 Task: Add the task  Create a new online auction platform to the section Code Conquest in the project AgileLab and add a Due Date to the respective task as 2024/04/11
Action: Mouse moved to (594, 543)
Screenshot: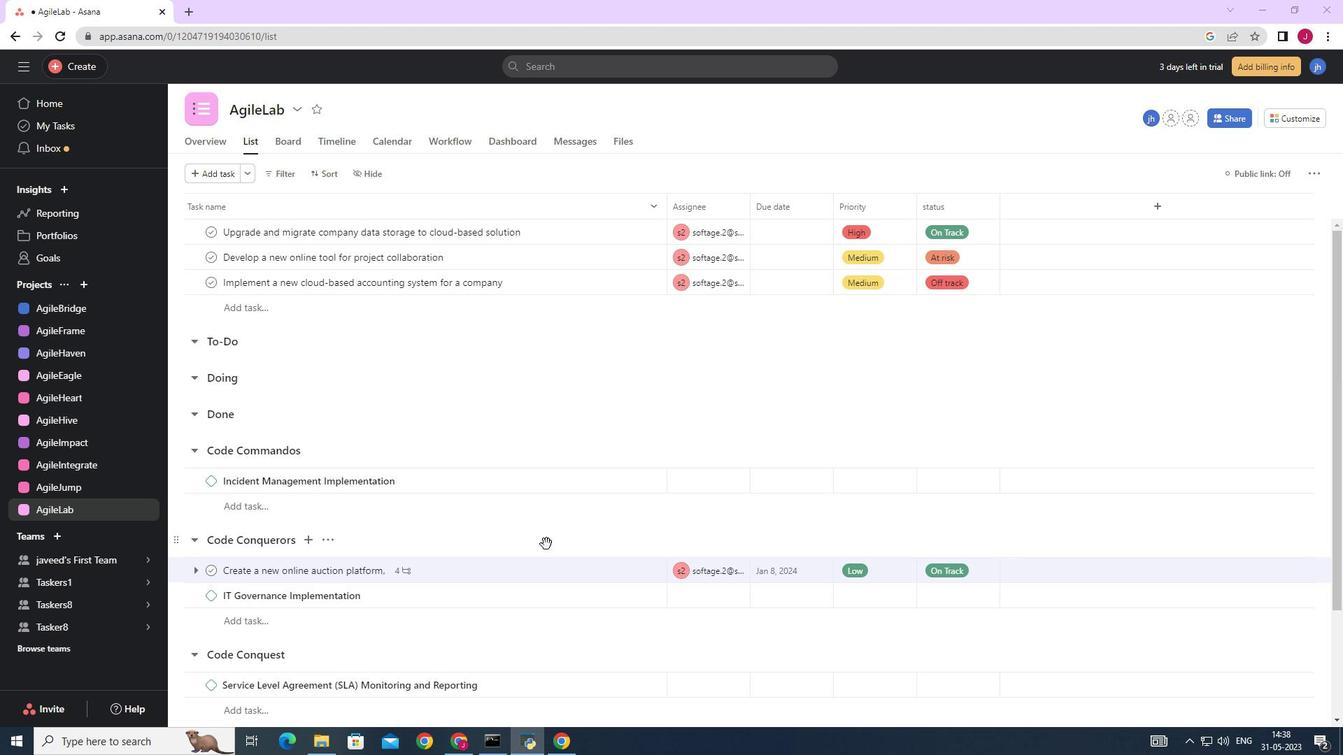 
Action: Mouse scrolled (594, 542) with delta (0, 0)
Screenshot: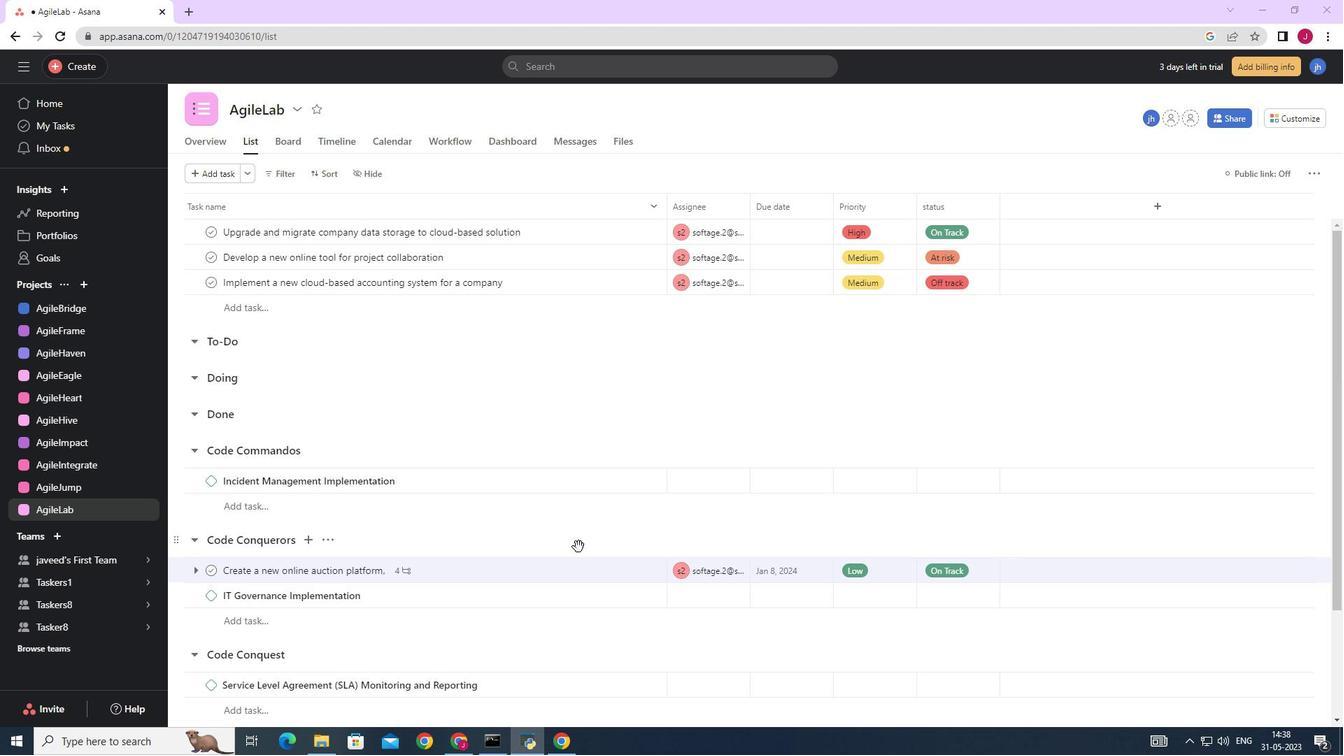 
Action: Mouse scrolled (594, 542) with delta (0, 0)
Screenshot: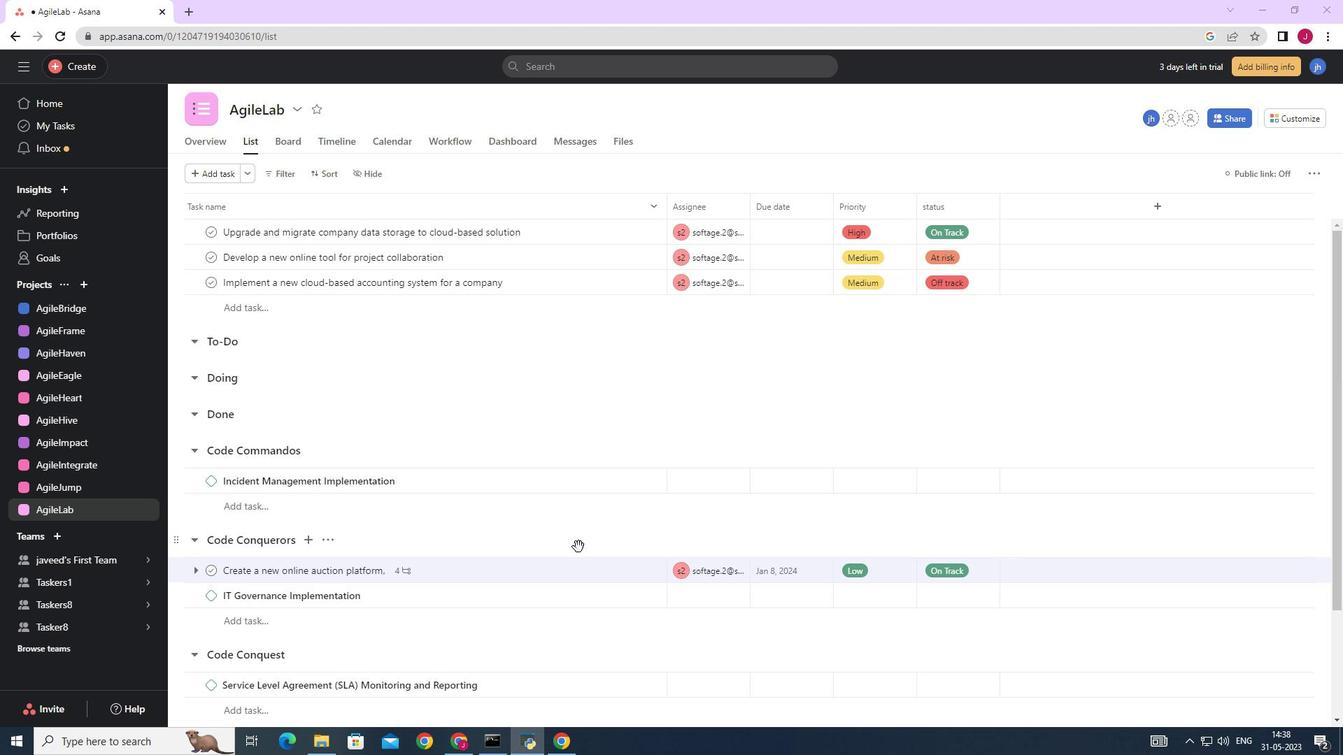 
Action: Mouse scrolled (594, 542) with delta (0, 0)
Screenshot: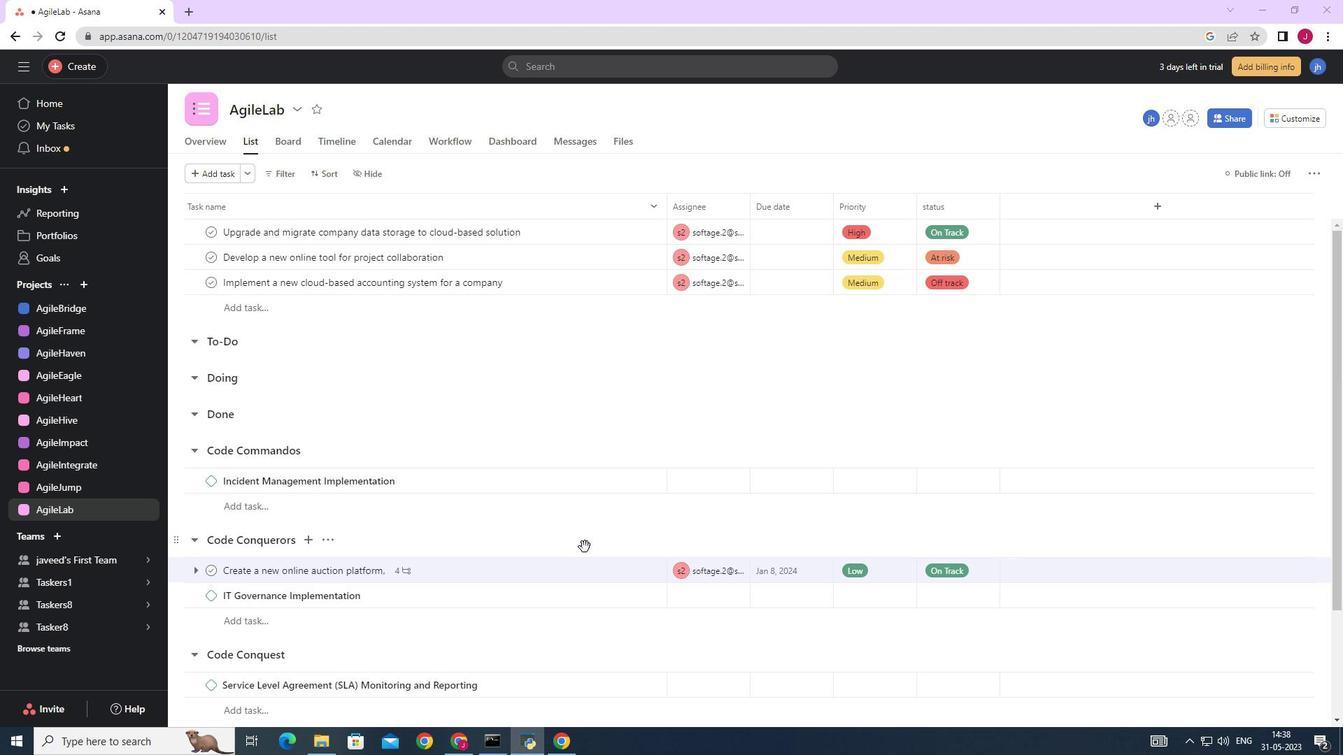 
Action: Mouse scrolled (594, 542) with delta (0, 0)
Screenshot: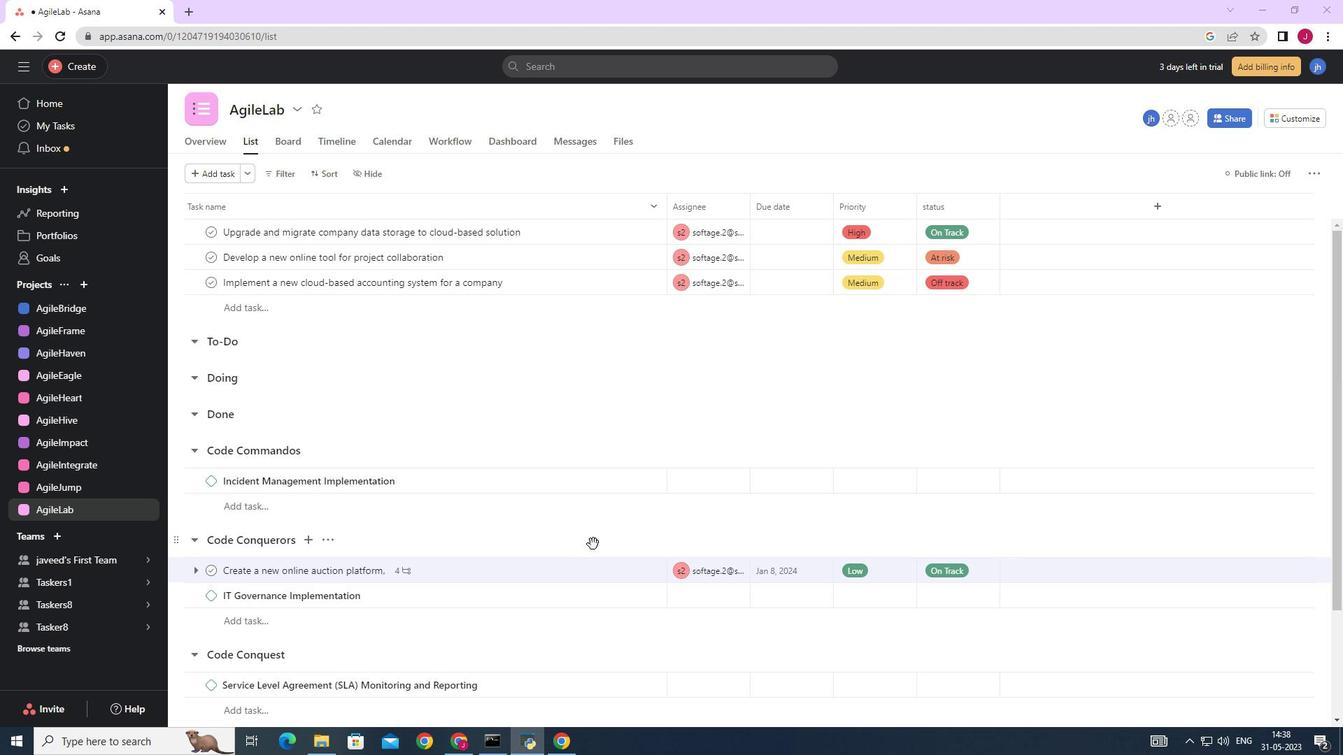 
Action: Mouse moved to (623, 429)
Screenshot: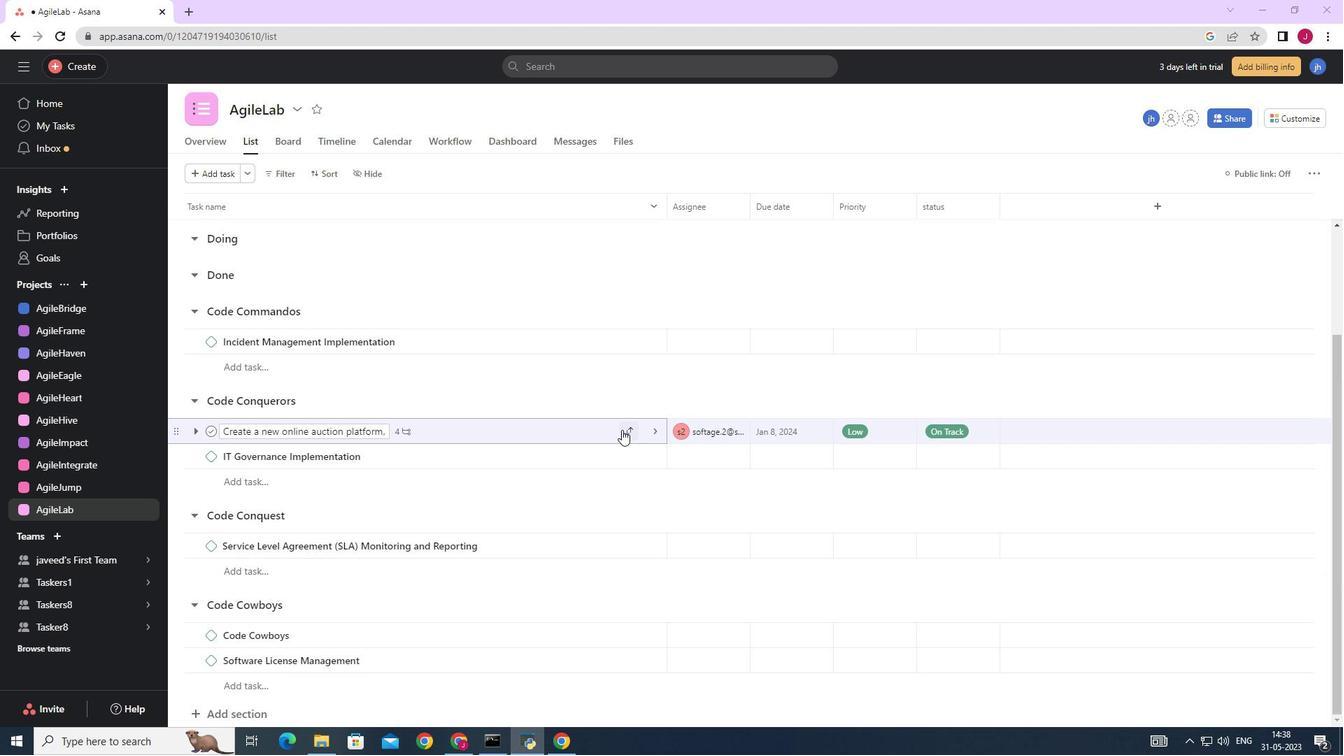 
Action: Mouse pressed left at (623, 429)
Screenshot: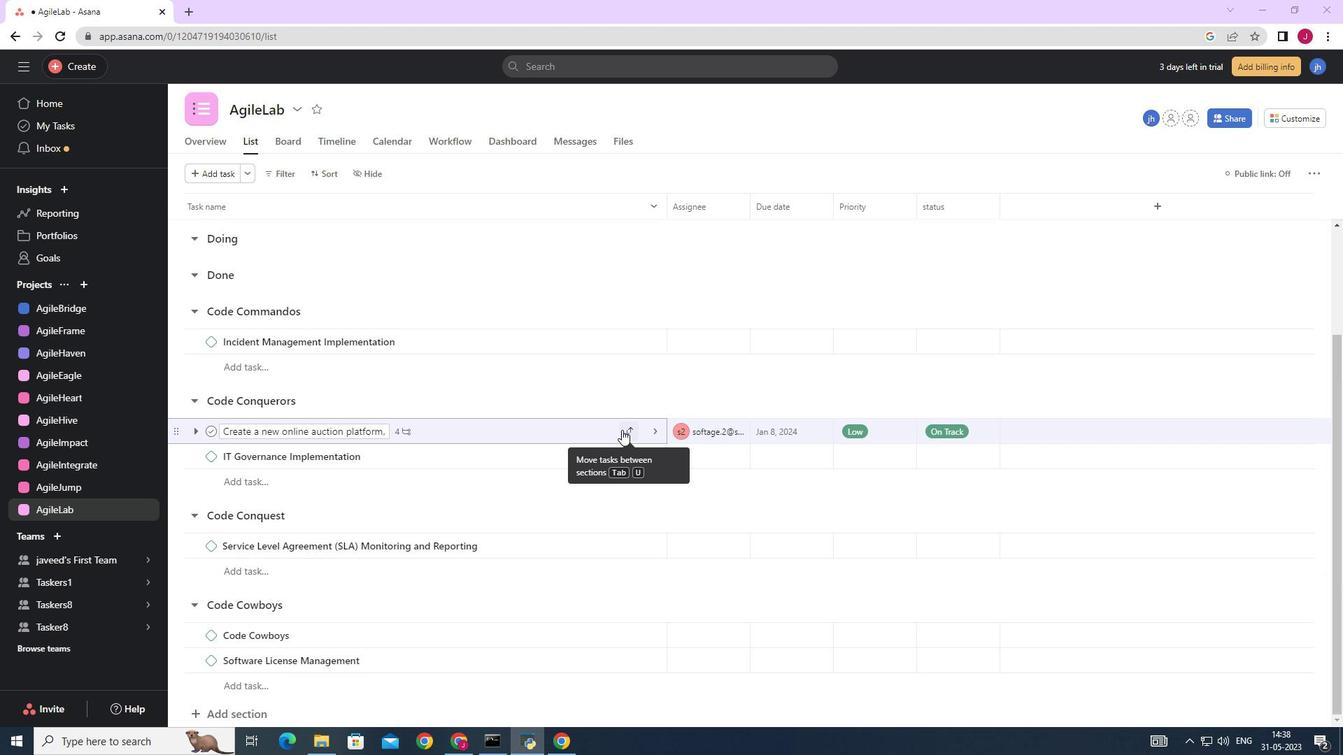 
Action: Mouse moved to (576, 638)
Screenshot: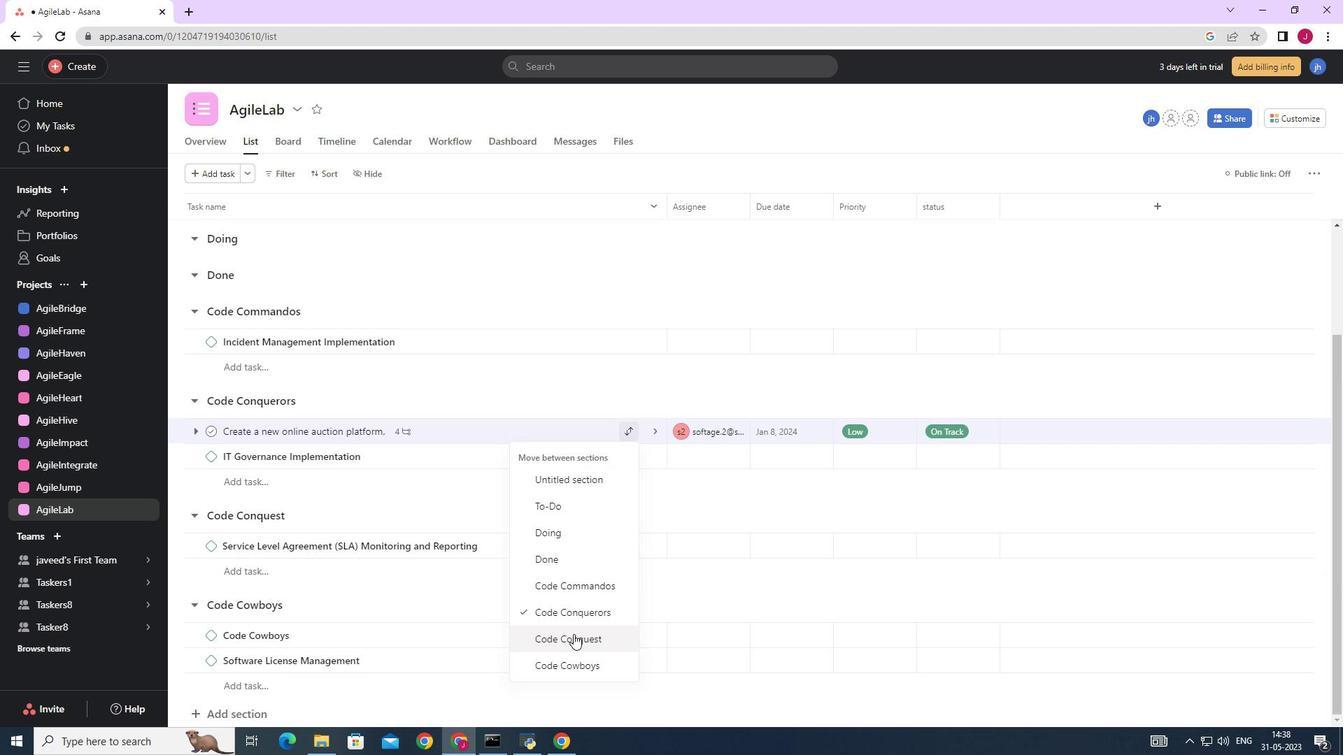 
Action: Mouse pressed left at (576, 638)
Screenshot: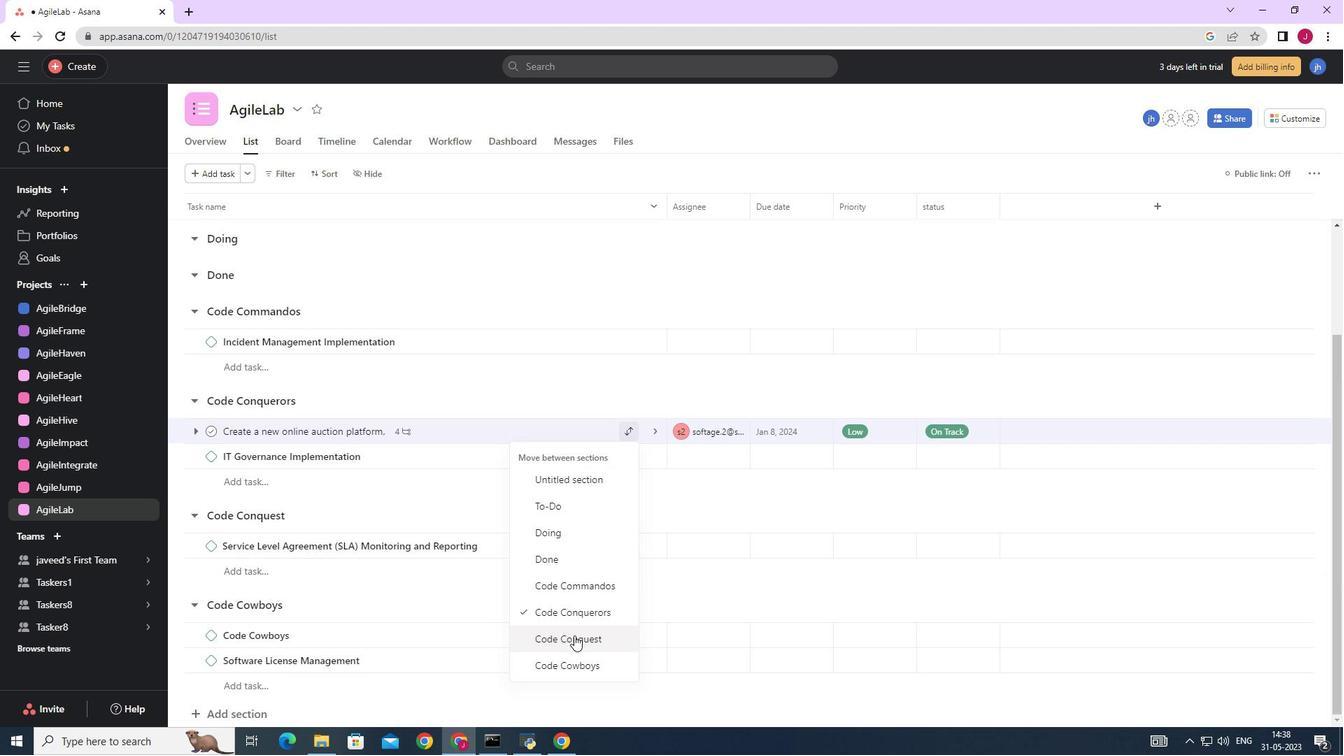 
Action: Mouse moved to (820, 519)
Screenshot: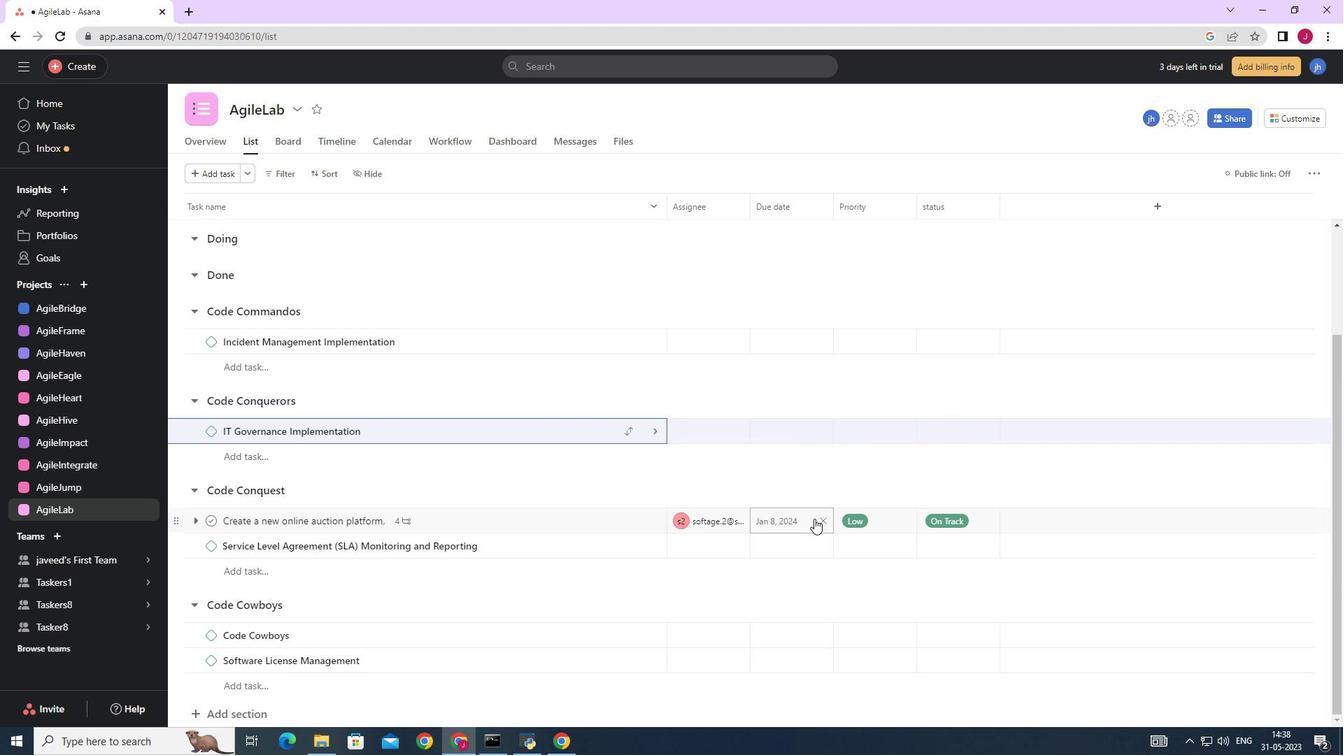 
Action: Mouse pressed left at (820, 519)
Screenshot: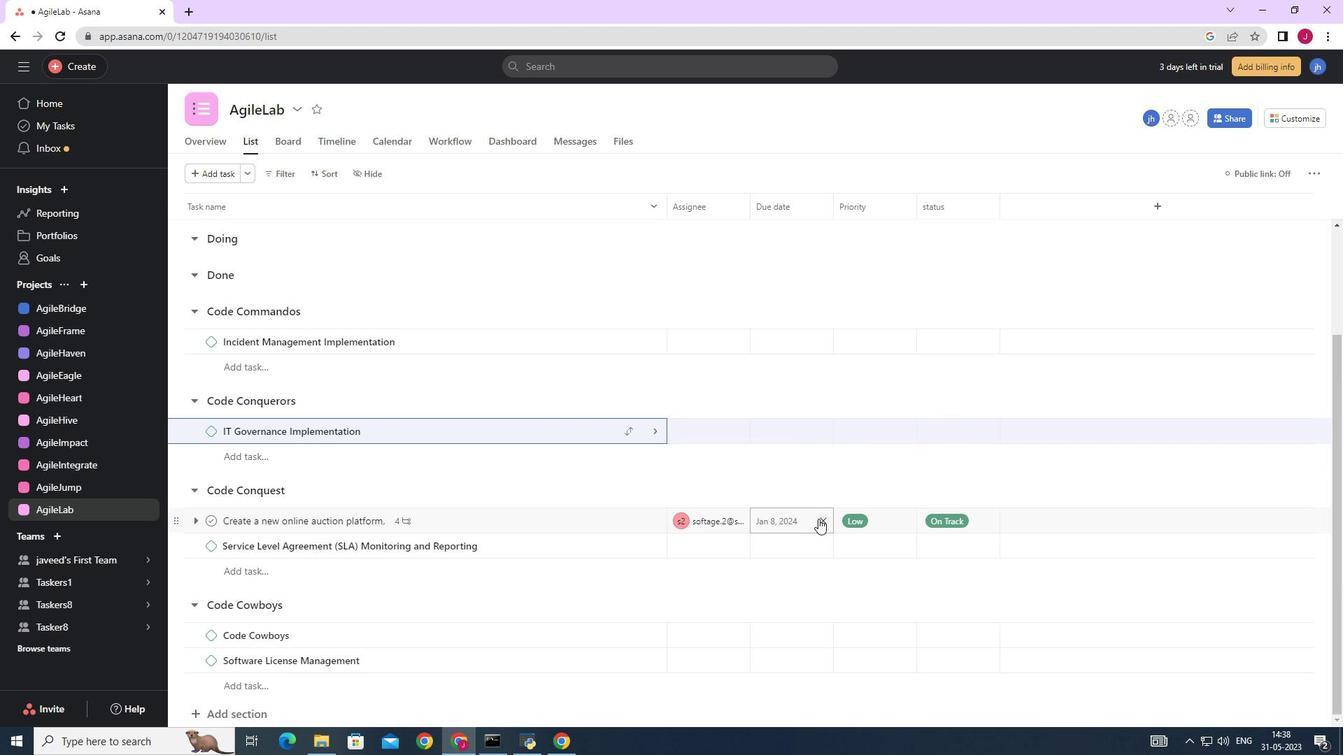 
Action: Mouse moved to (798, 523)
Screenshot: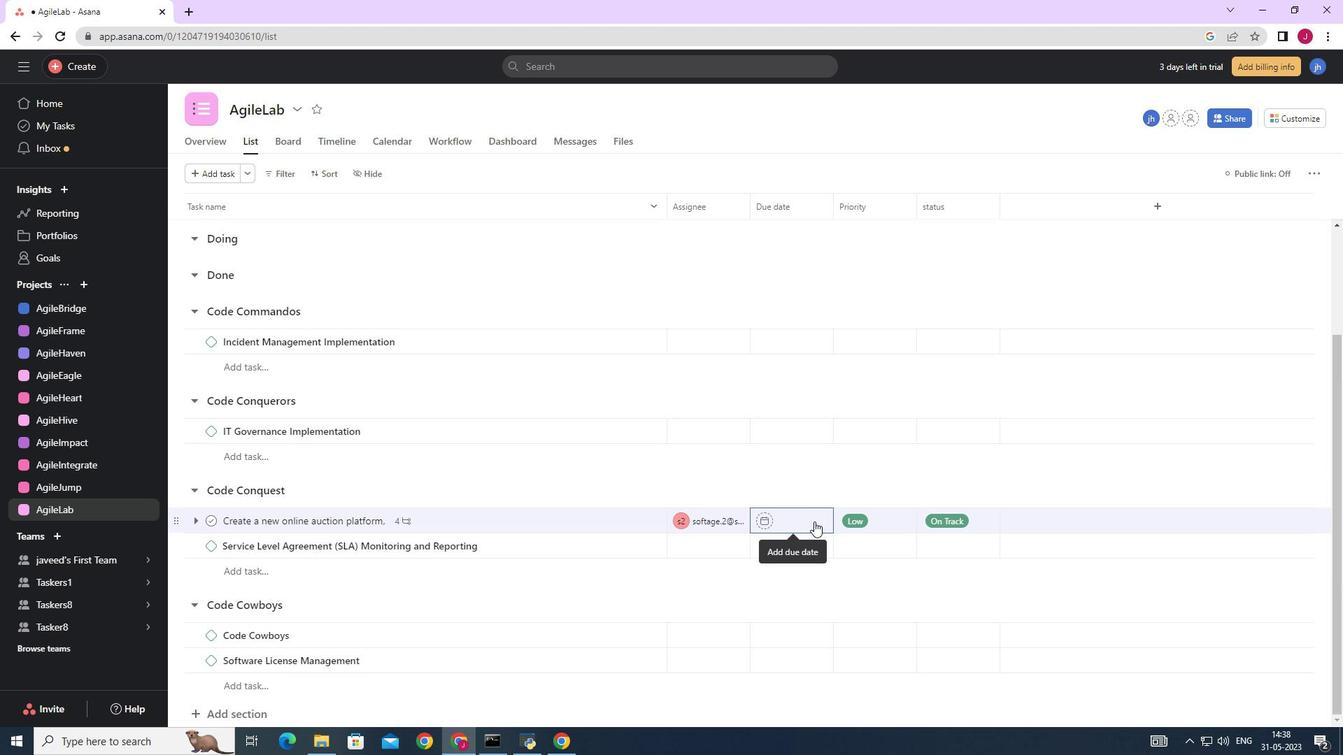 
Action: Mouse pressed left at (798, 523)
Screenshot: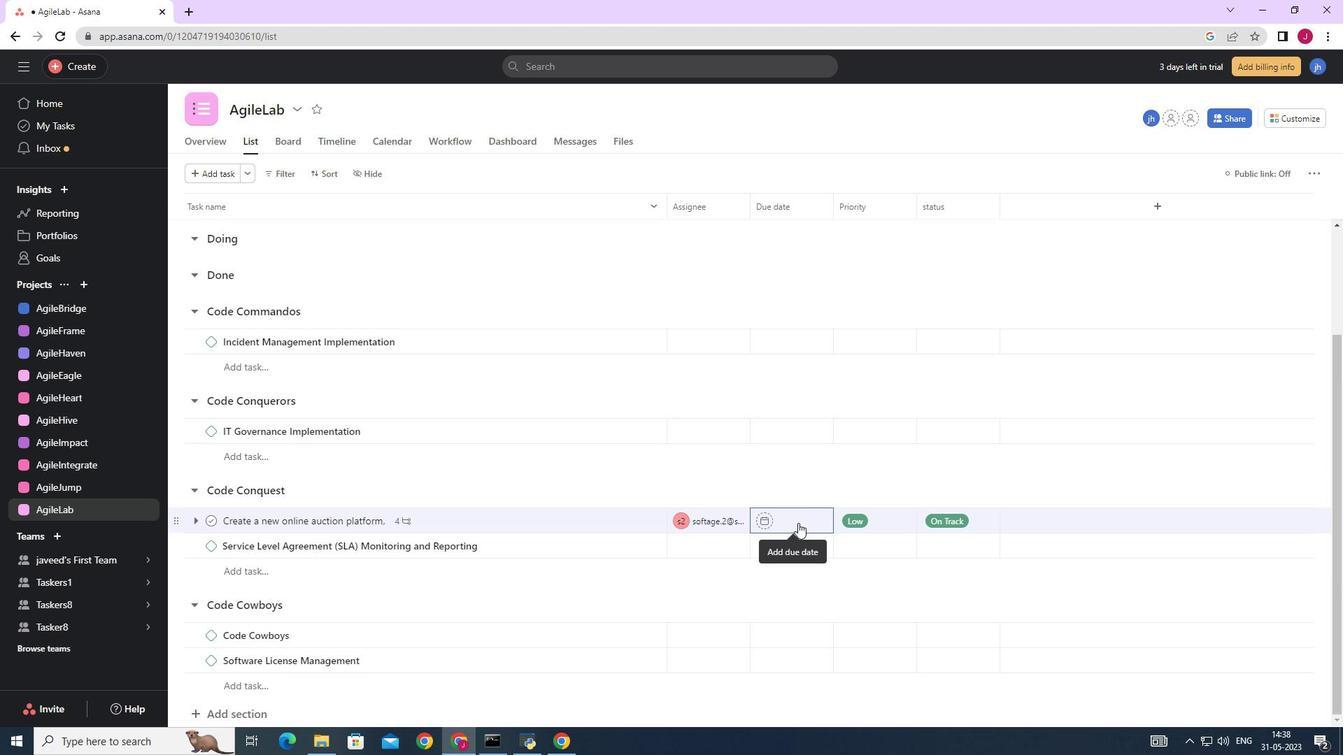 
Action: Mouse moved to (927, 303)
Screenshot: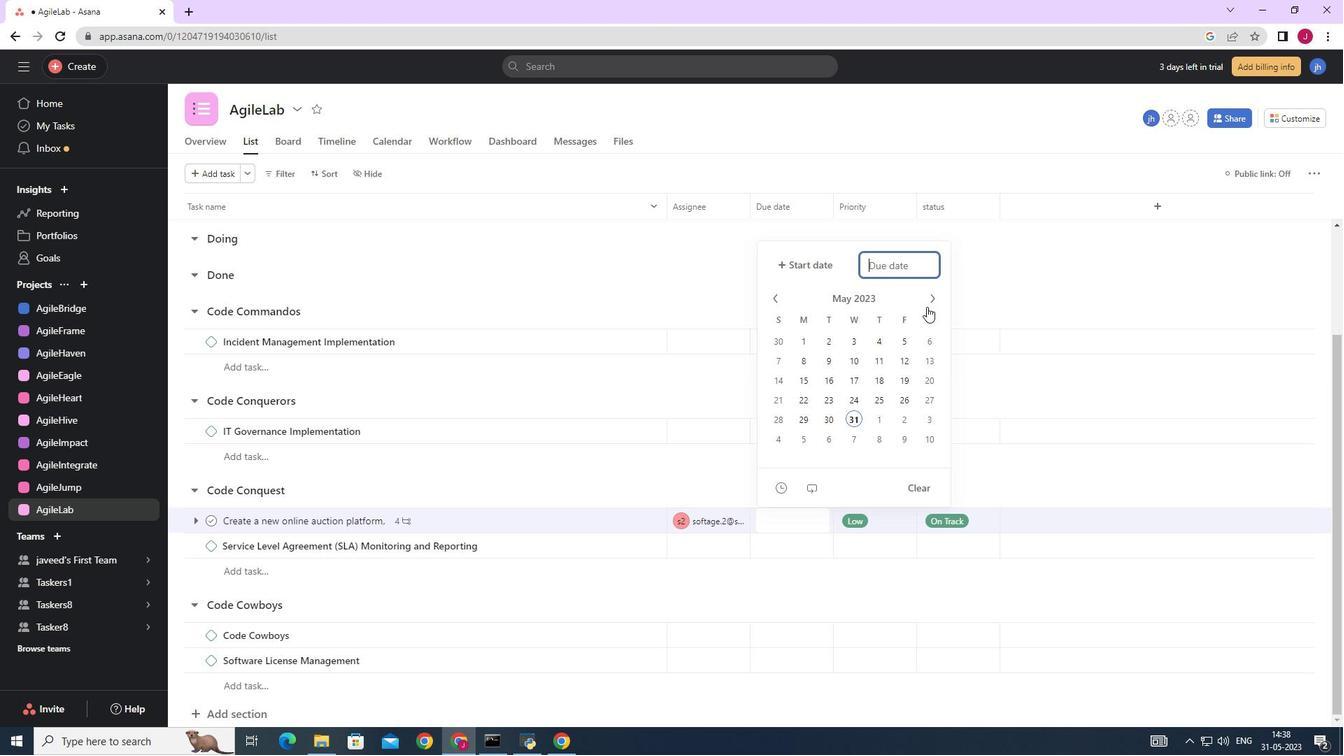 
Action: Mouse pressed left at (927, 303)
Screenshot: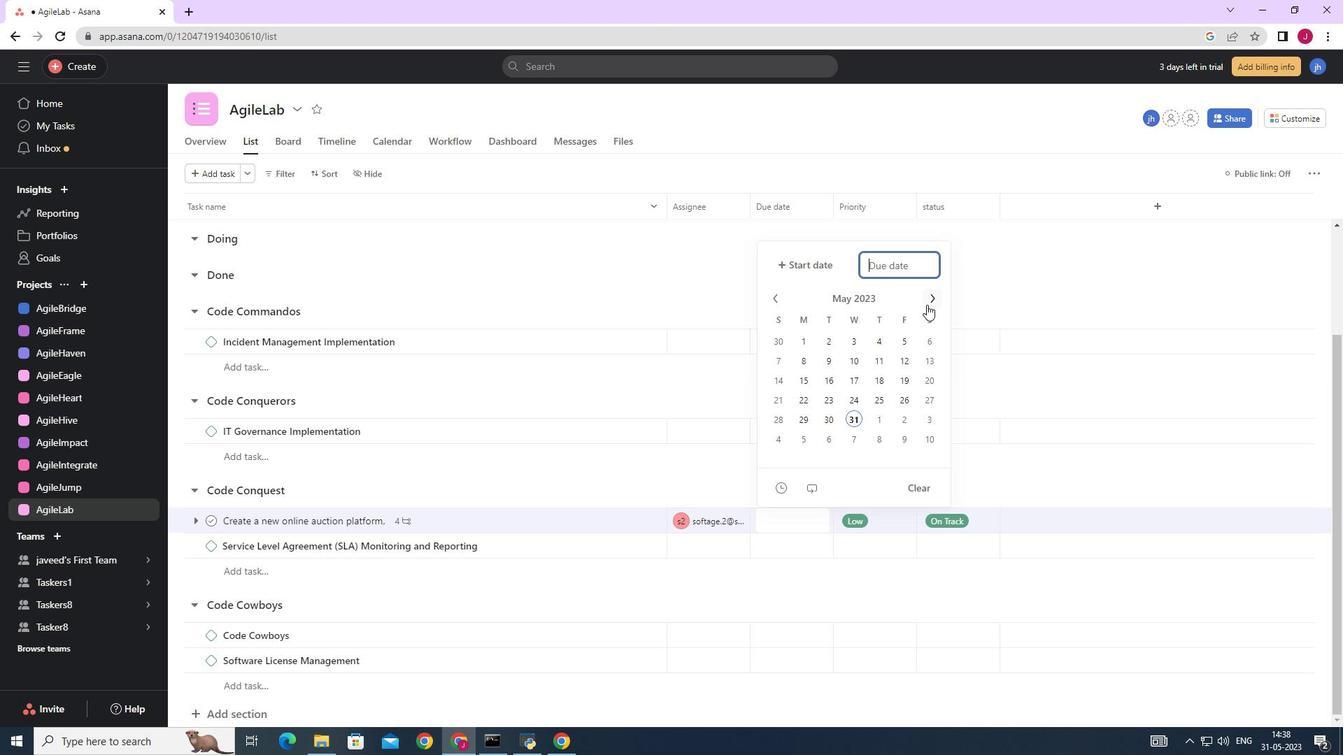 
Action: Mouse moved to (928, 302)
Screenshot: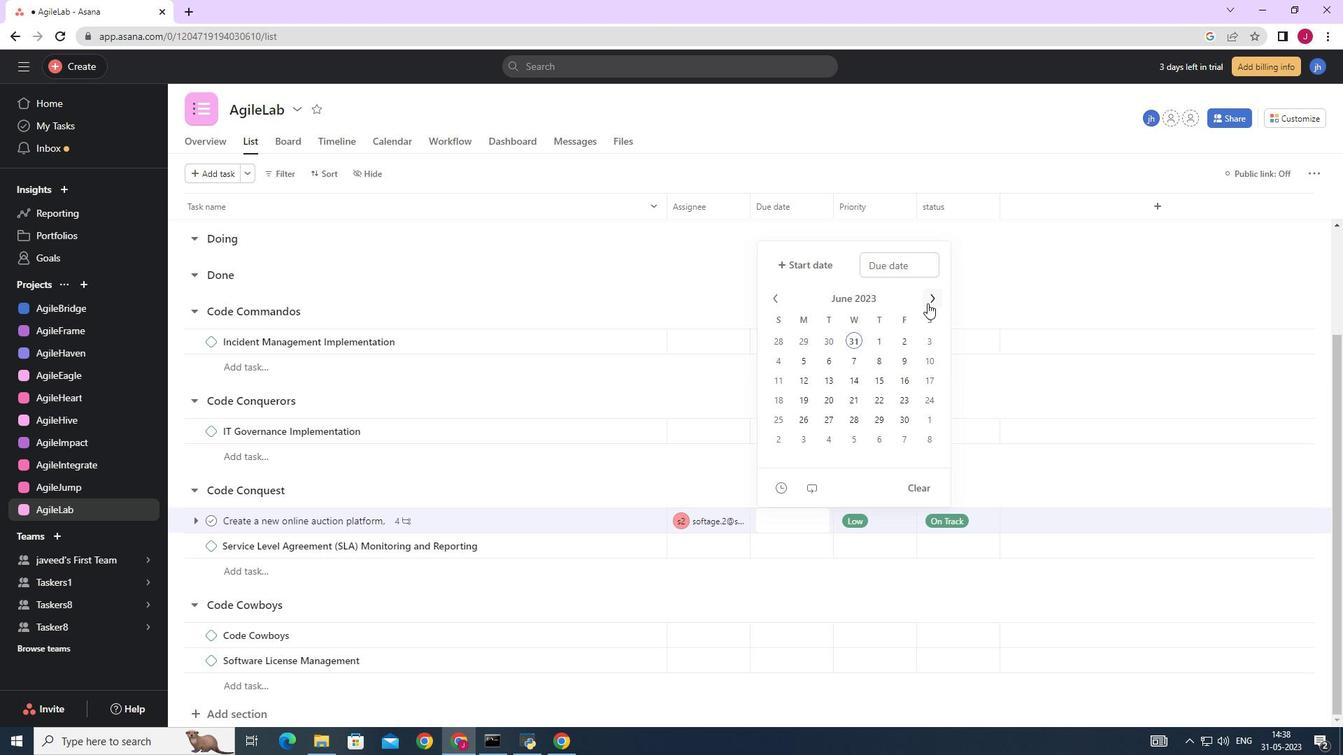 
Action: Mouse pressed left at (928, 302)
Screenshot: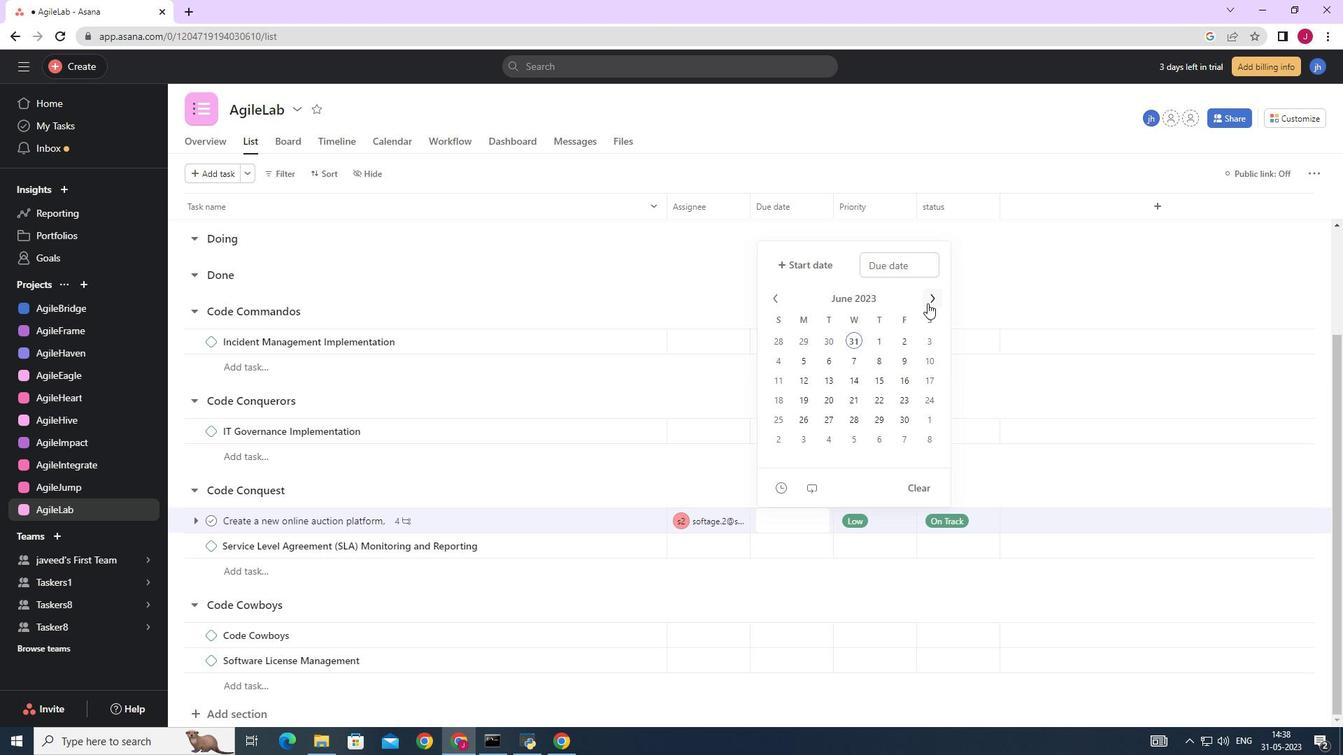 
Action: Mouse pressed left at (928, 302)
Screenshot: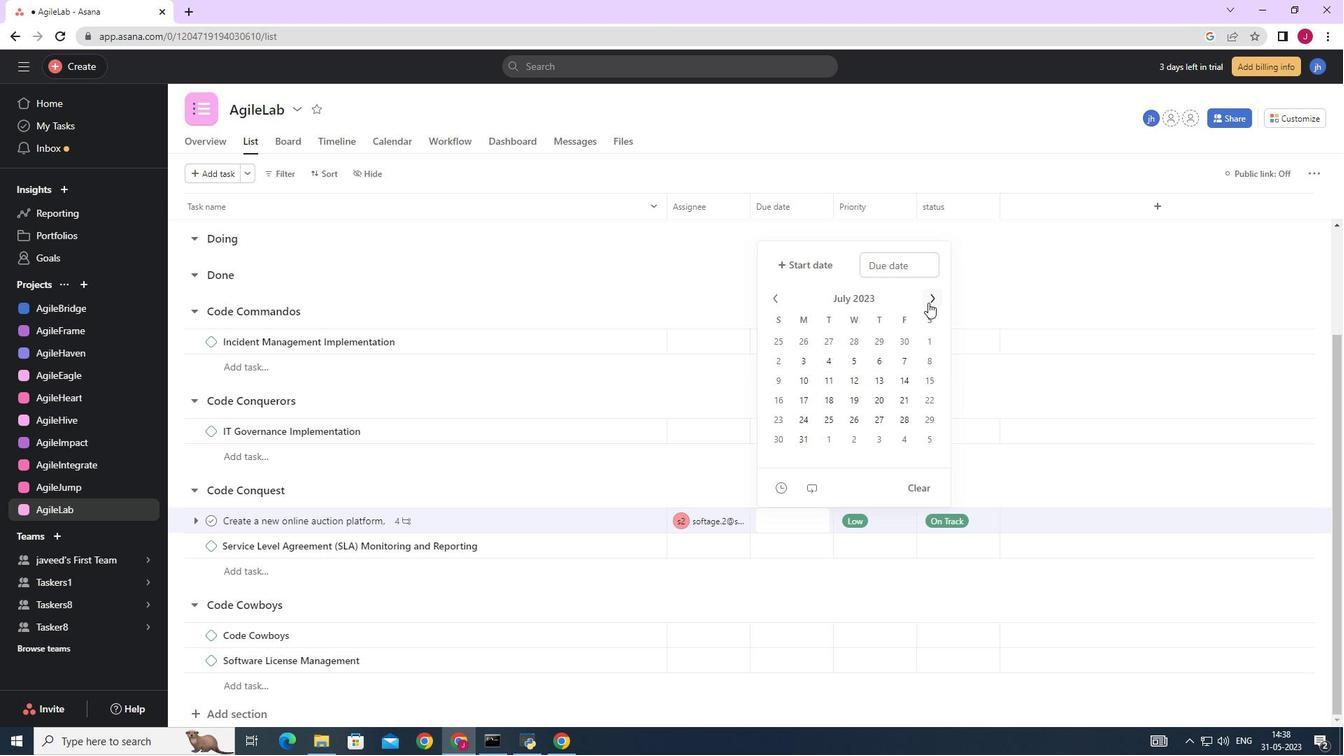 
Action: Mouse pressed left at (928, 302)
Screenshot: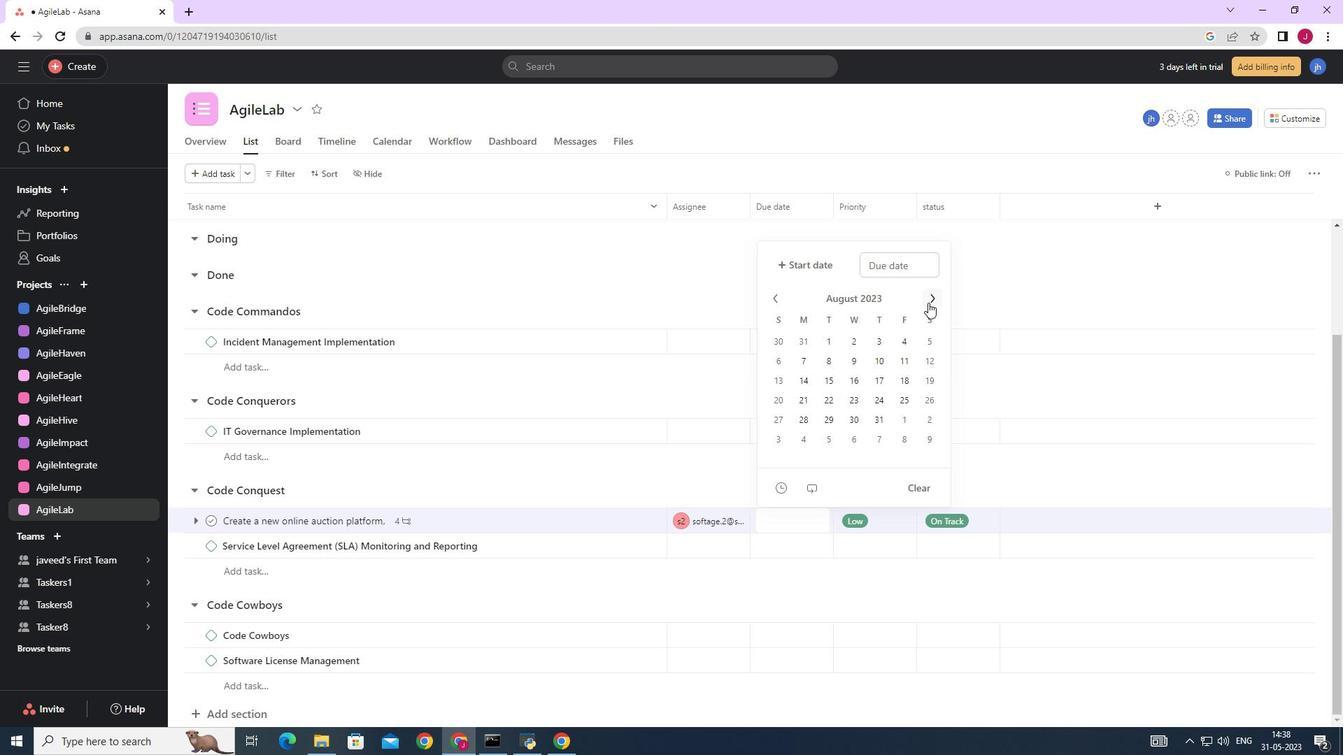 
Action: Mouse pressed left at (928, 302)
Screenshot: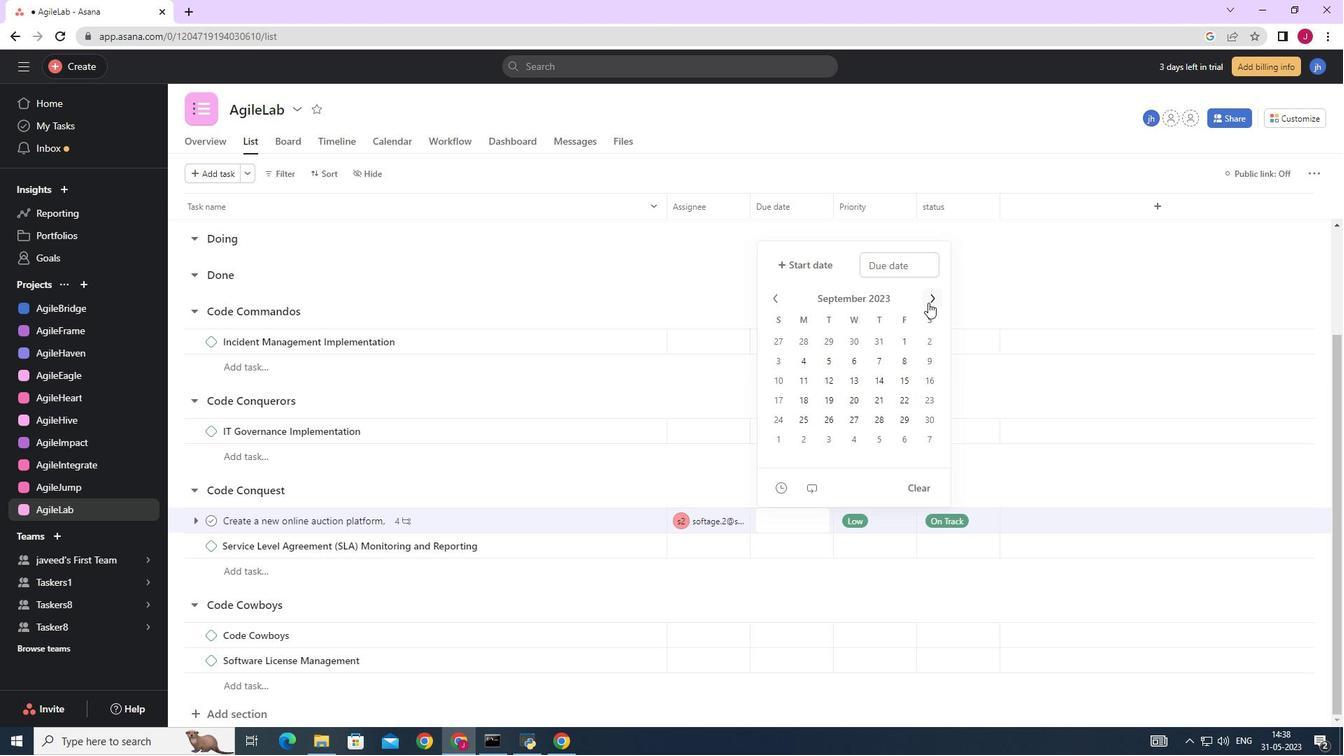 
Action: Mouse pressed left at (928, 302)
Screenshot: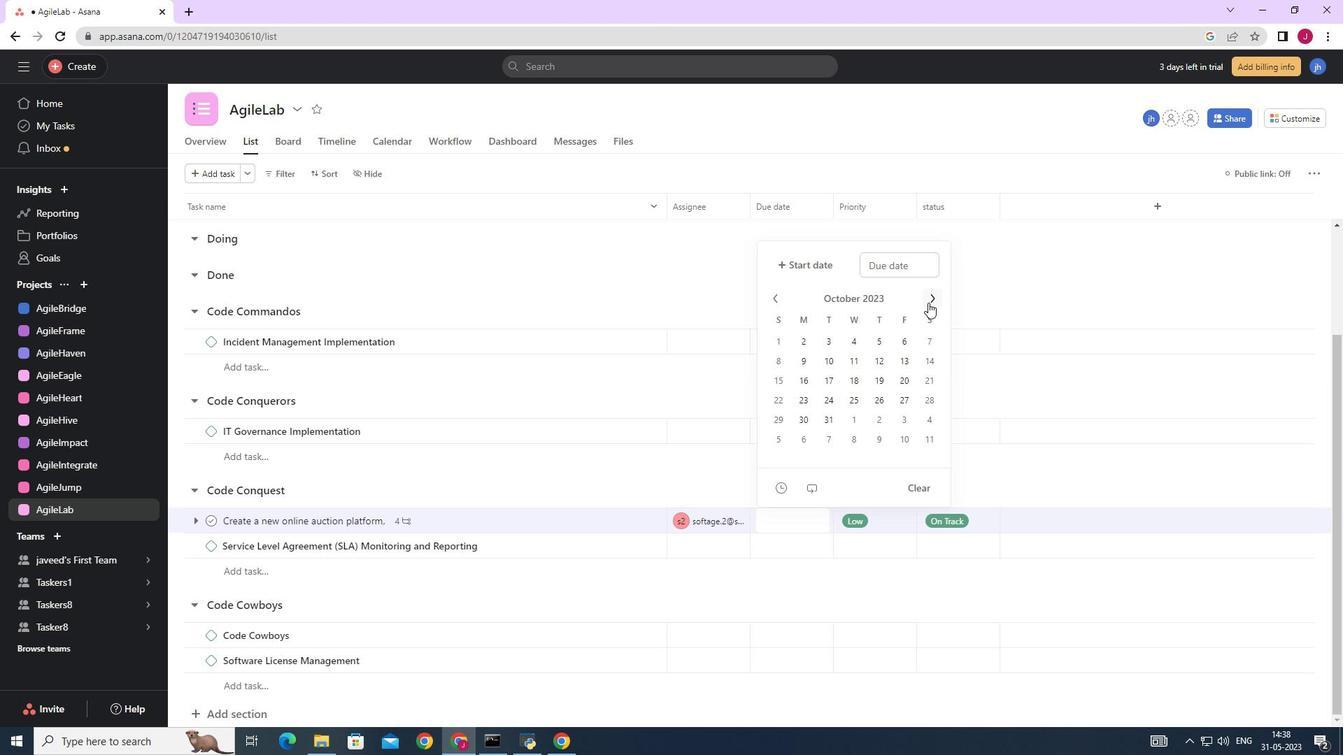 
Action: Mouse pressed left at (928, 302)
Screenshot: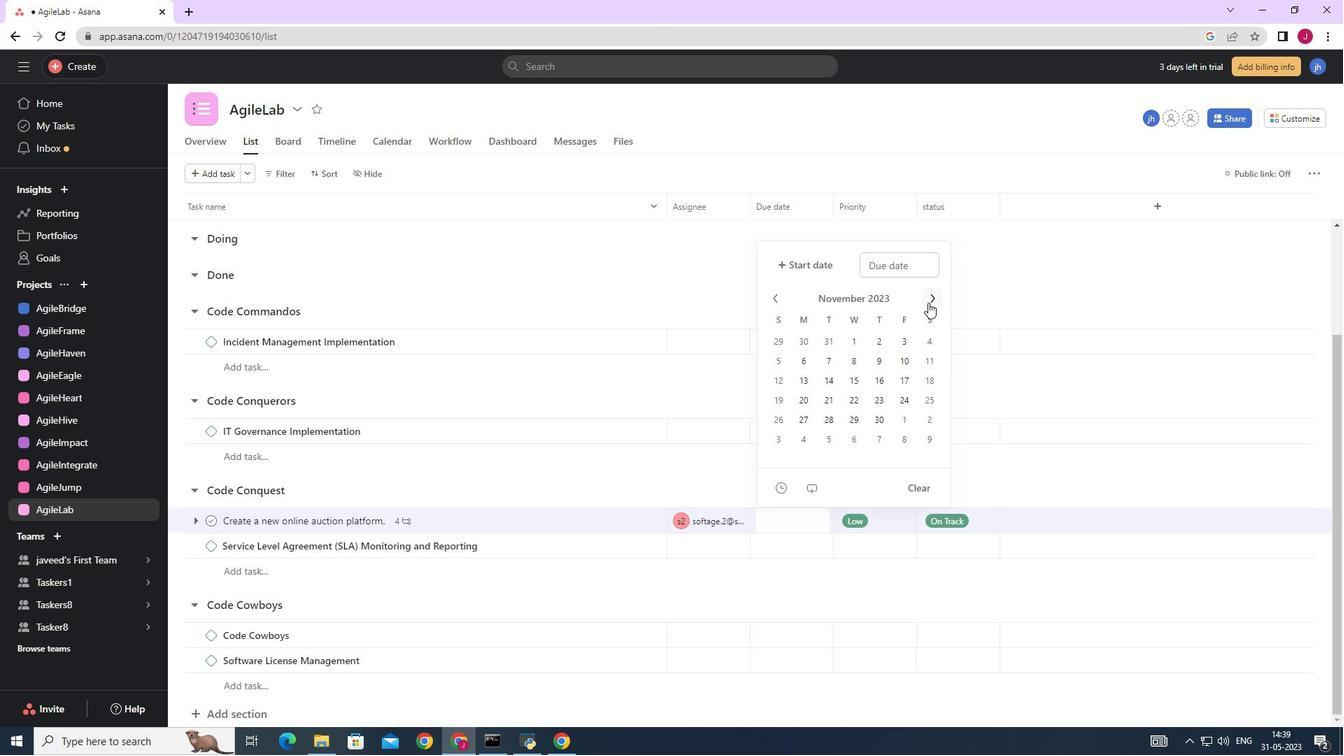 
Action: Mouse pressed left at (928, 302)
Screenshot: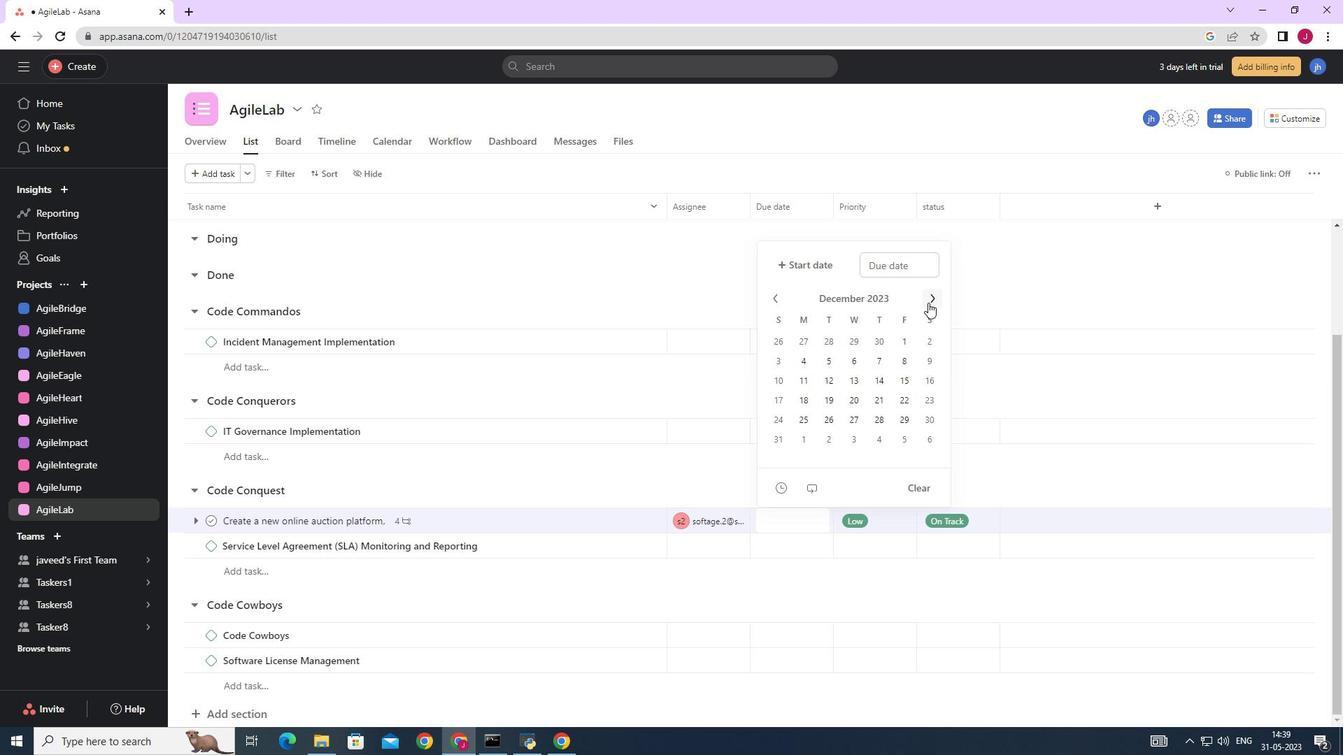 
Action: Mouse moved to (928, 302)
Screenshot: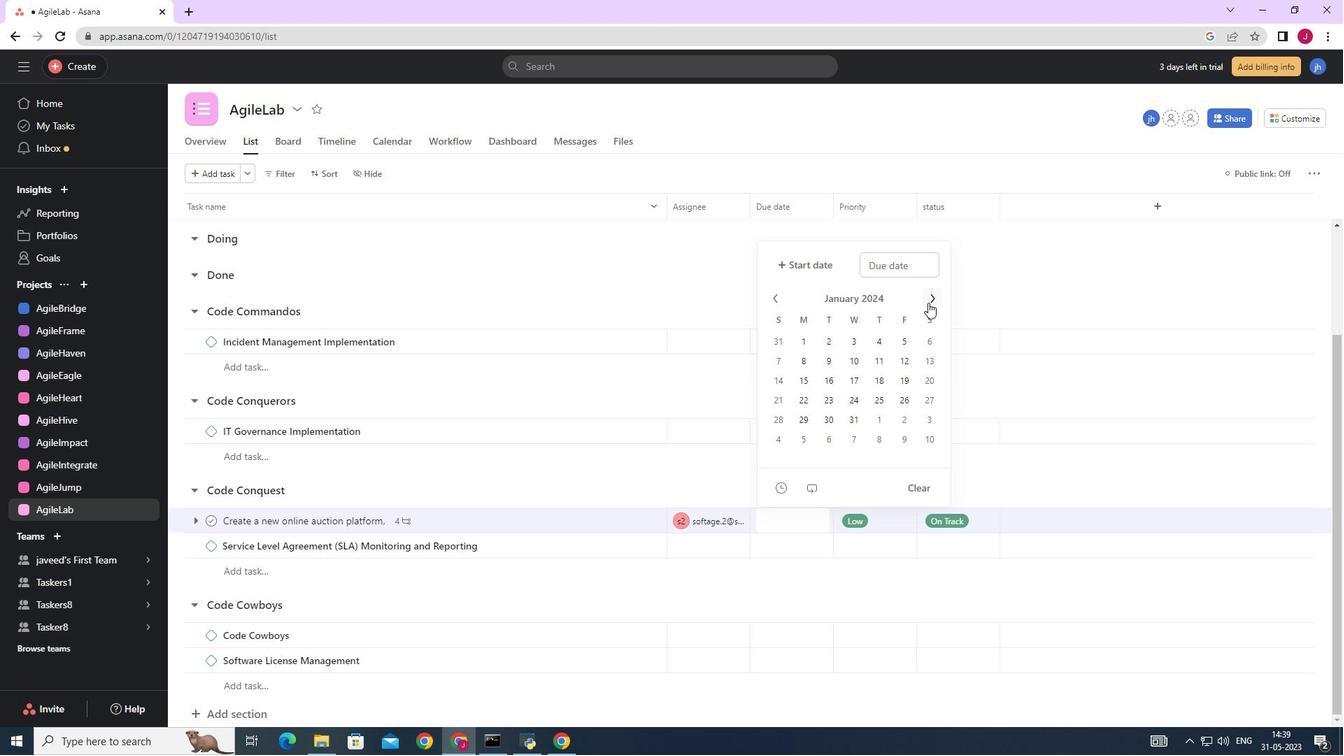 
Action: Mouse pressed left at (928, 302)
Screenshot: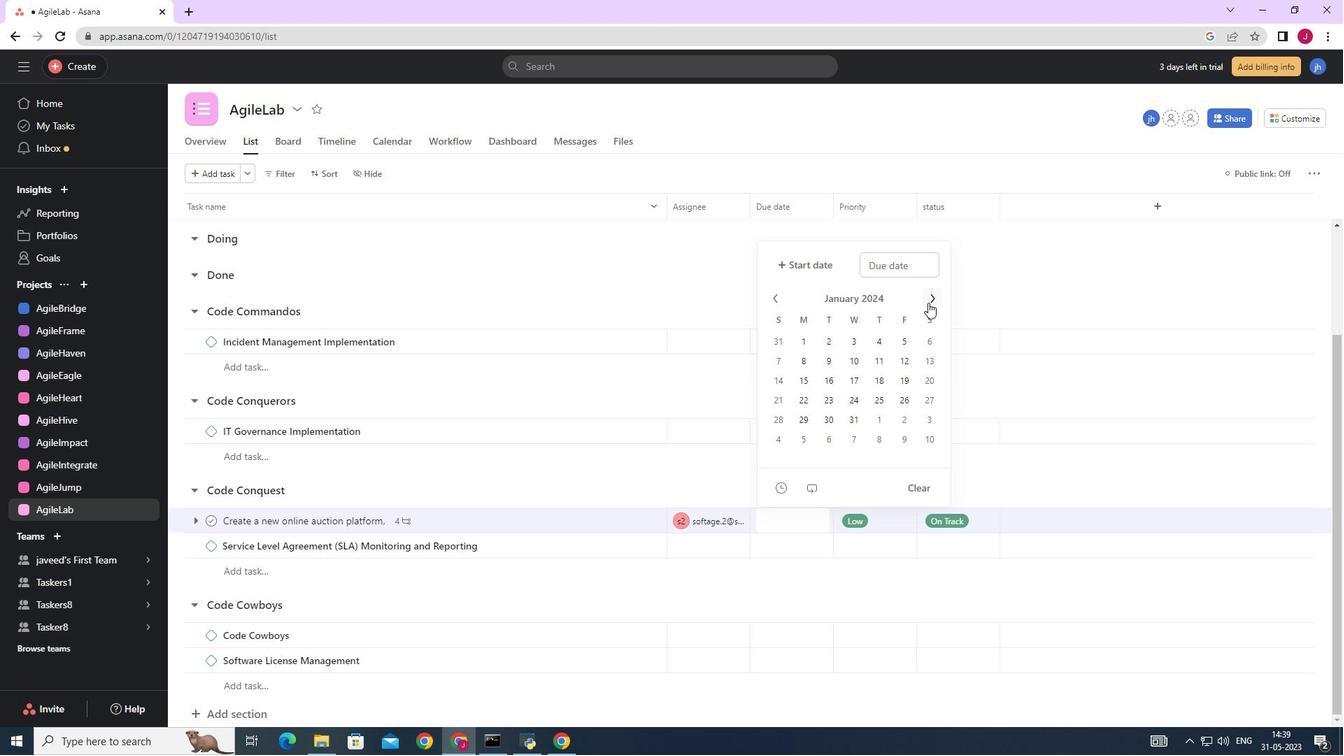 
Action: Mouse pressed left at (928, 302)
Screenshot: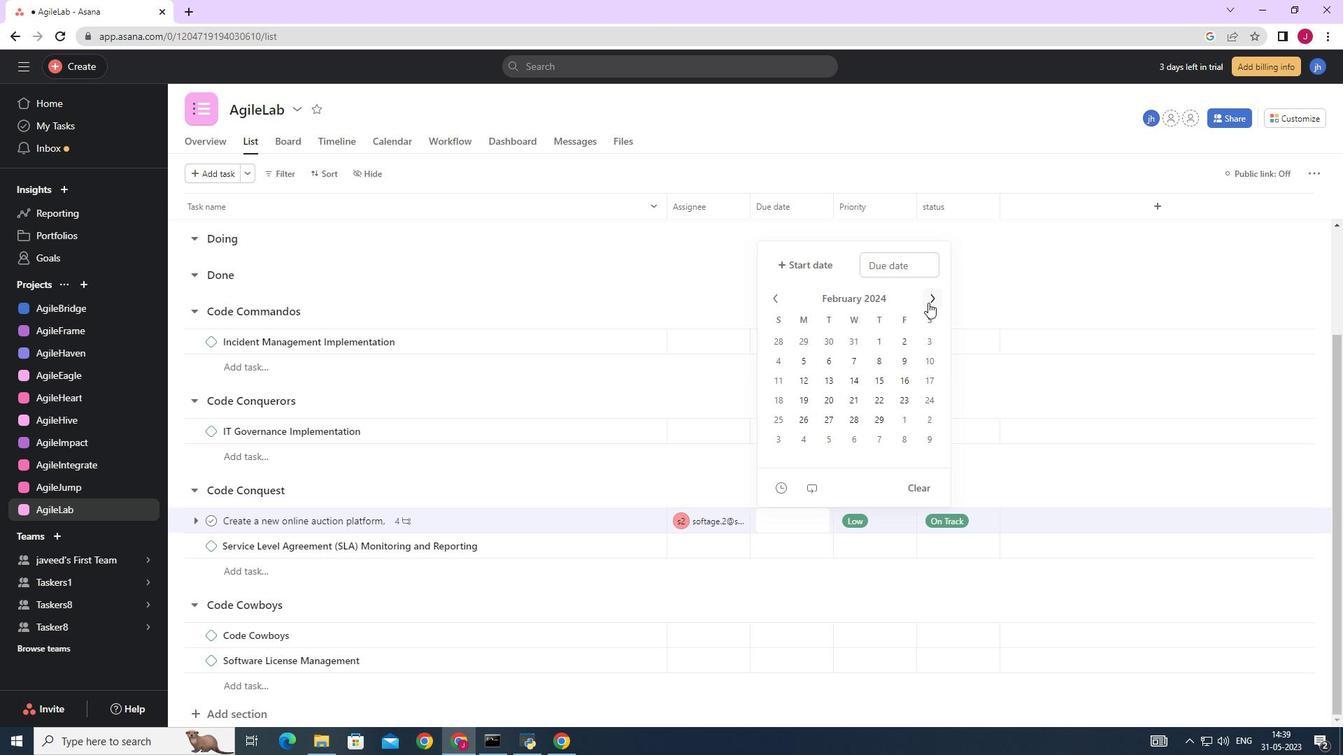 
Action: Mouse pressed left at (928, 302)
Screenshot: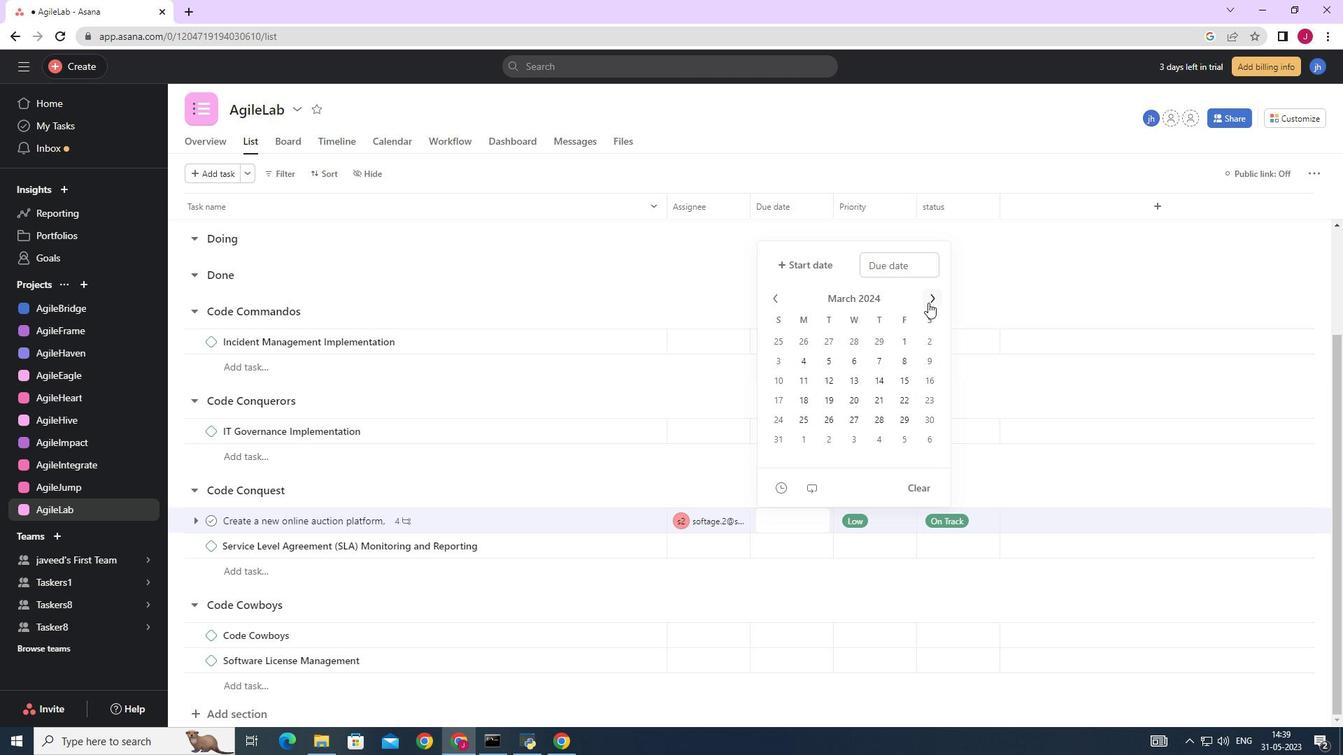 
Action: Mouse moved to (873, 361)
Screenshot: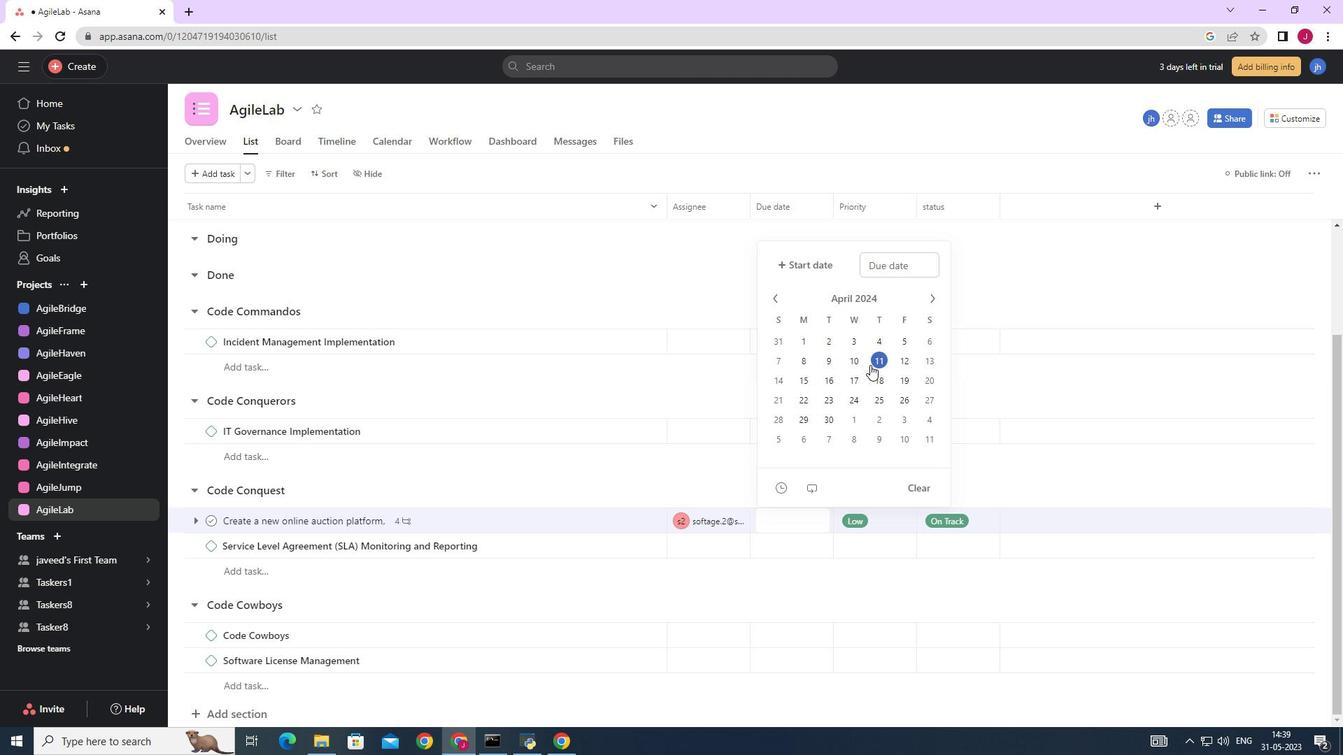 
Action: Mouse pressed left at (873, 361)
Screenshot: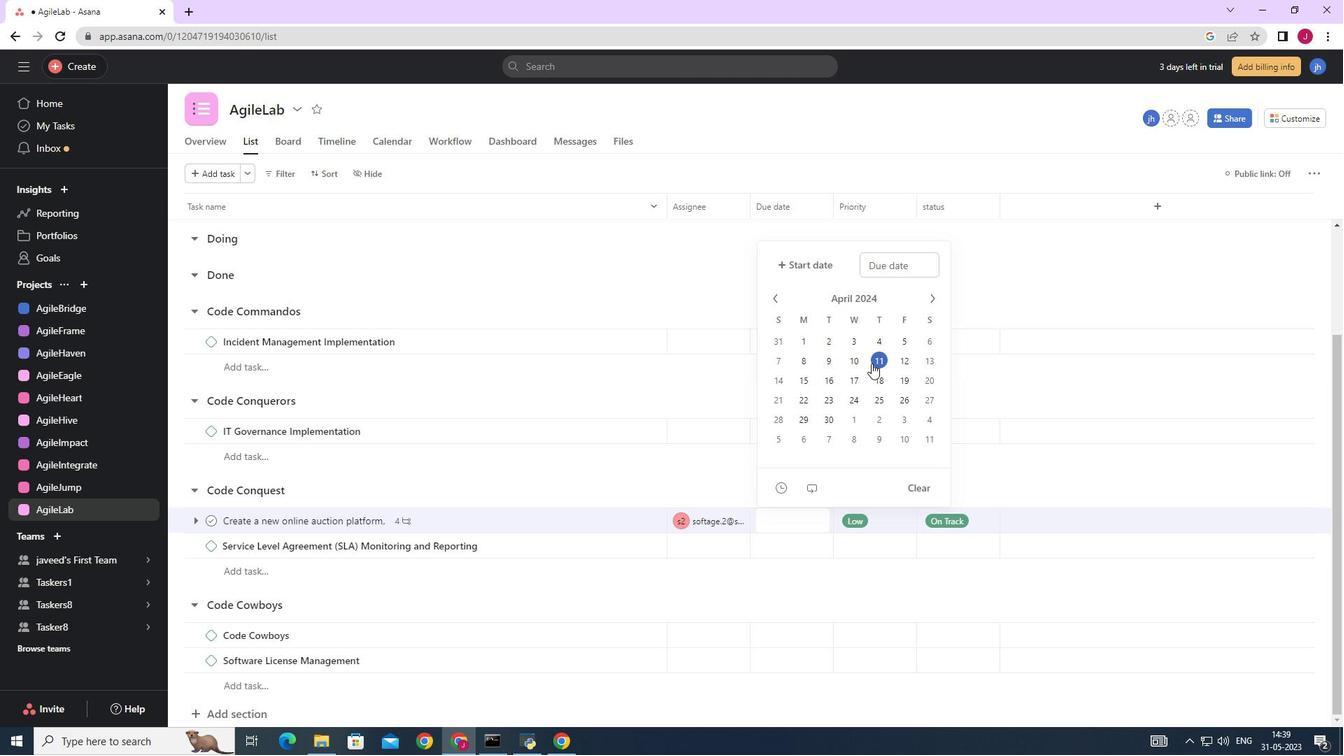 
Action: Mouse moved to (1011, 272)
Screenshot: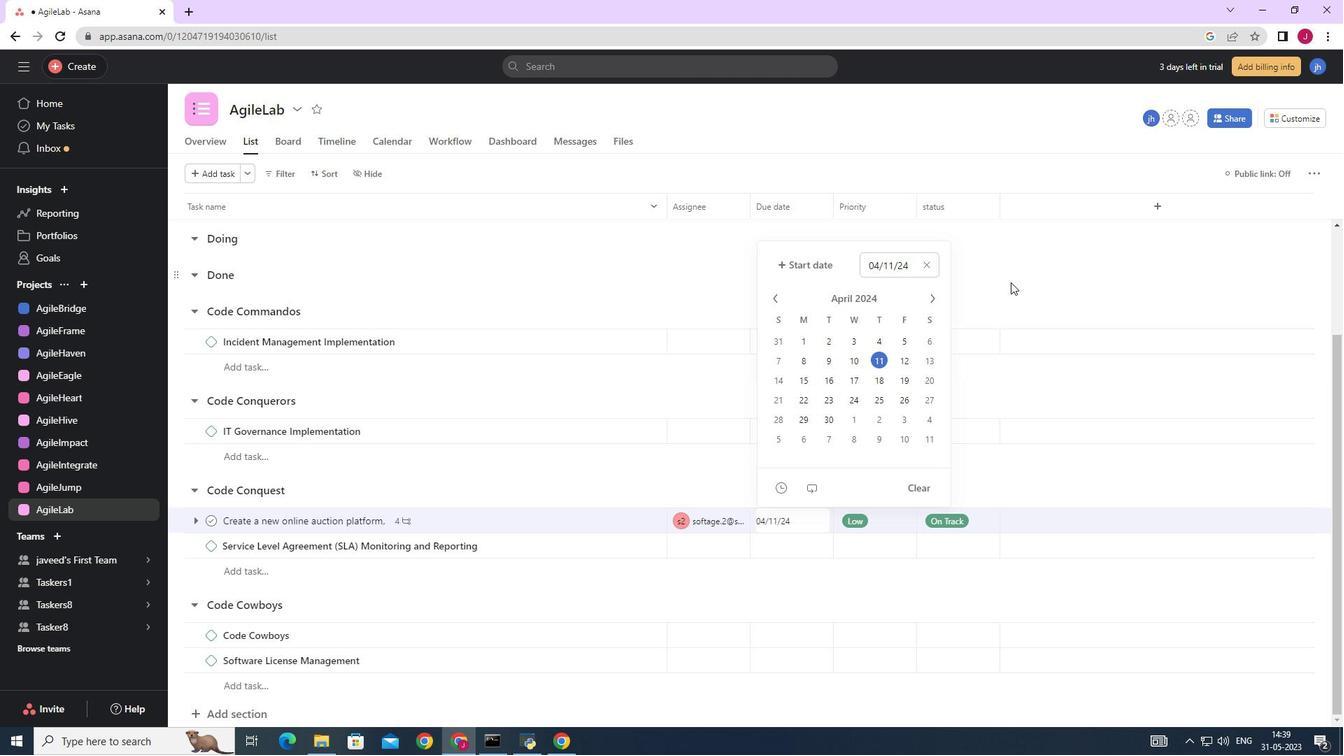 
Action: Mouse pressed left at (1011, 272)
Screenshot: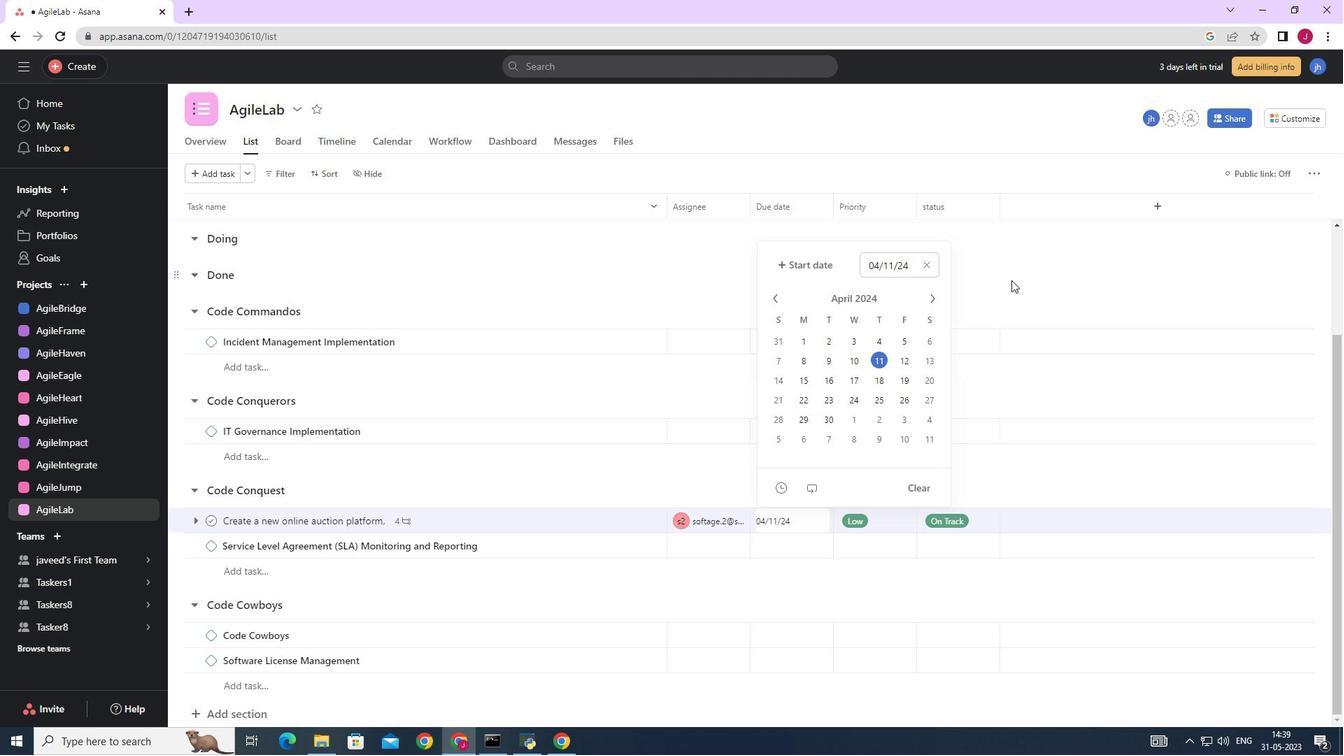 
Action: Mouse moved to (1011, 272)
Screenshot: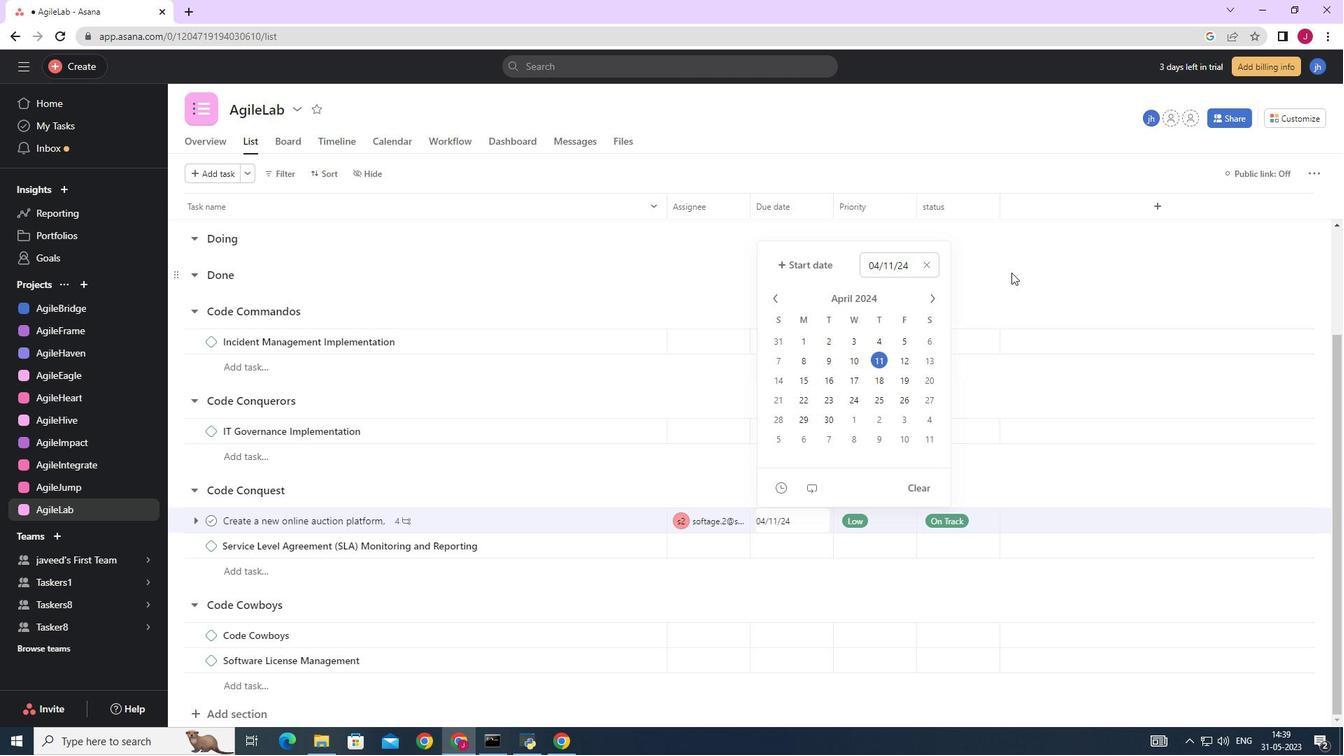 
